 Task: Create an HTML button that triggers an alert when clicked.
Action: Mouse moved to (145, 54)
Screenshot: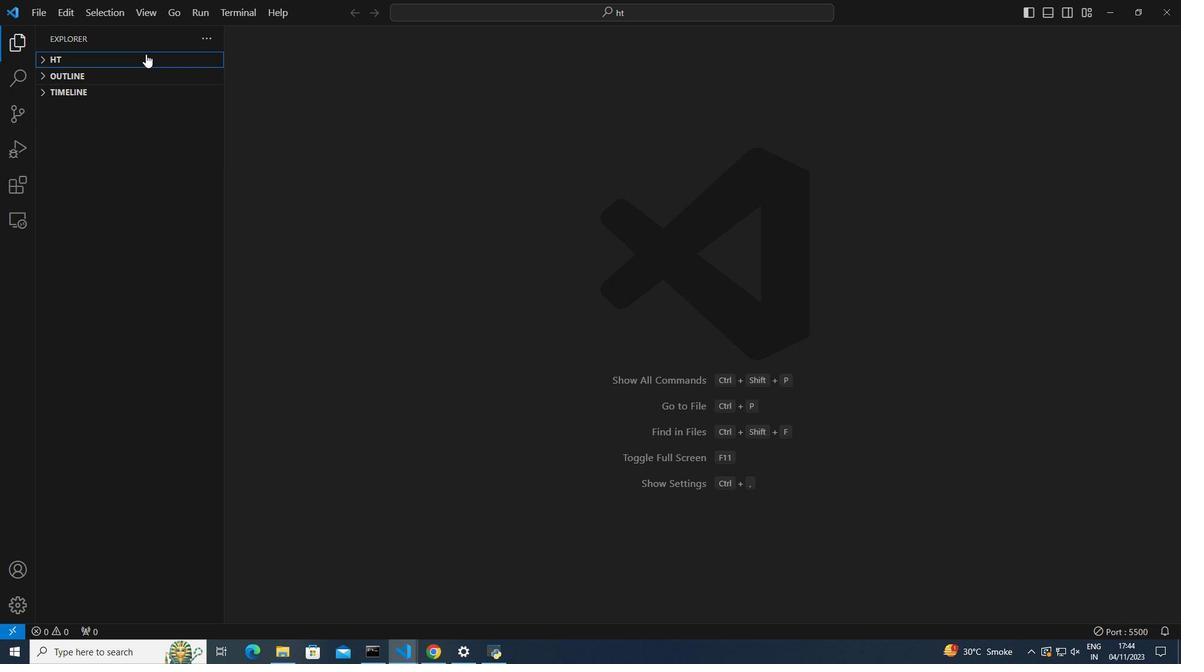 
Action: Mouse pressed left at (145, 54)
Screenshot: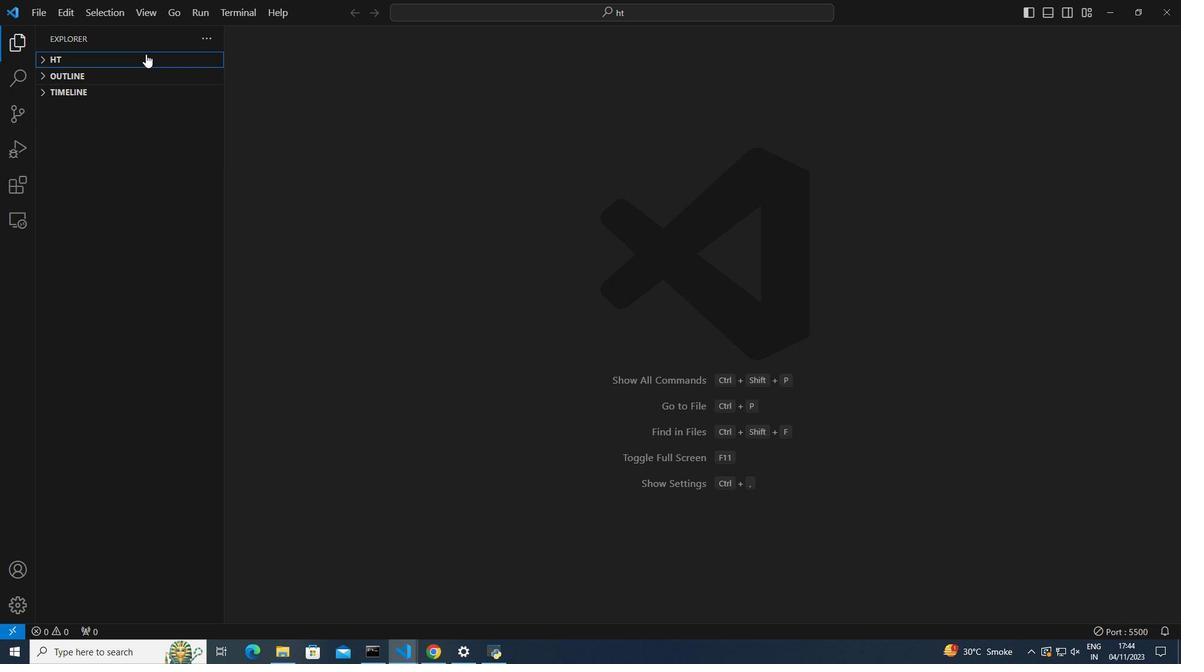 
Action: Mouse moved to (161, 57)
Screenshot: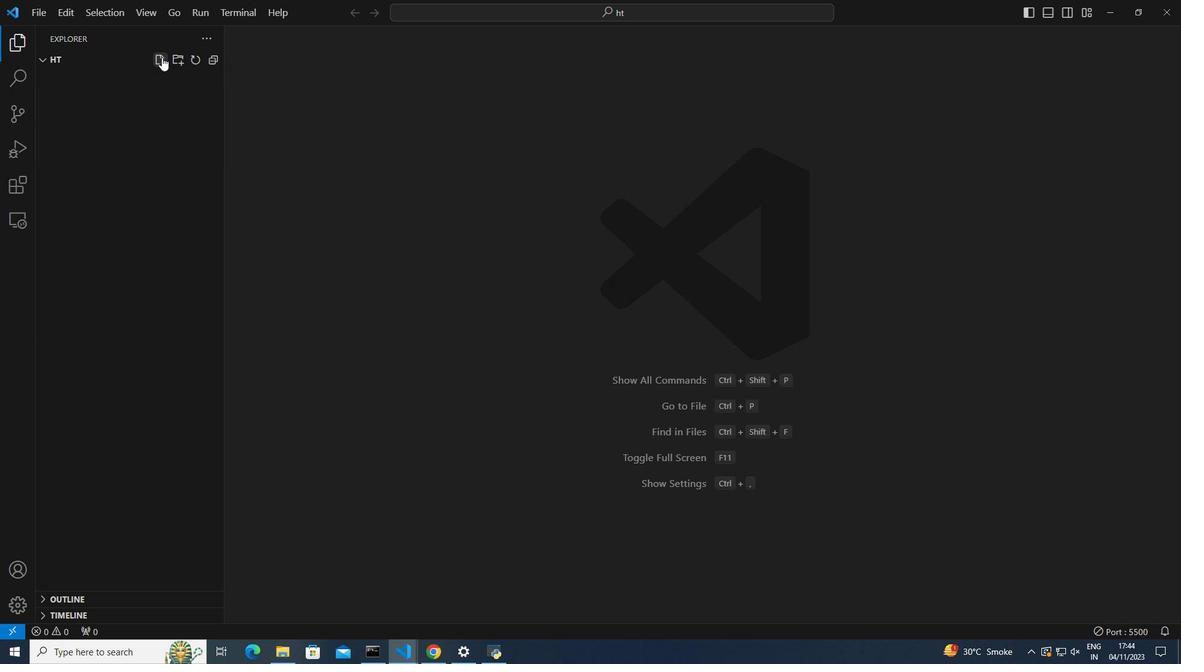 
Action: Mouse pressed left at (161, 57)
Screenshot: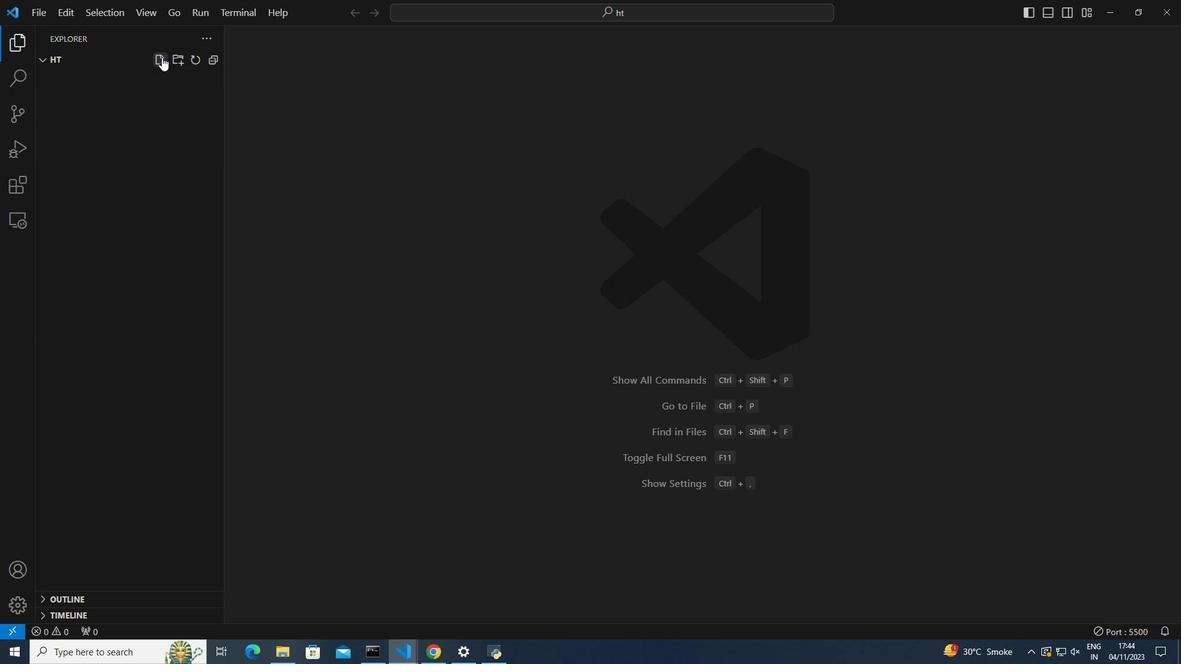 
Action: Mouse moved to (161, 58)
Screenshot: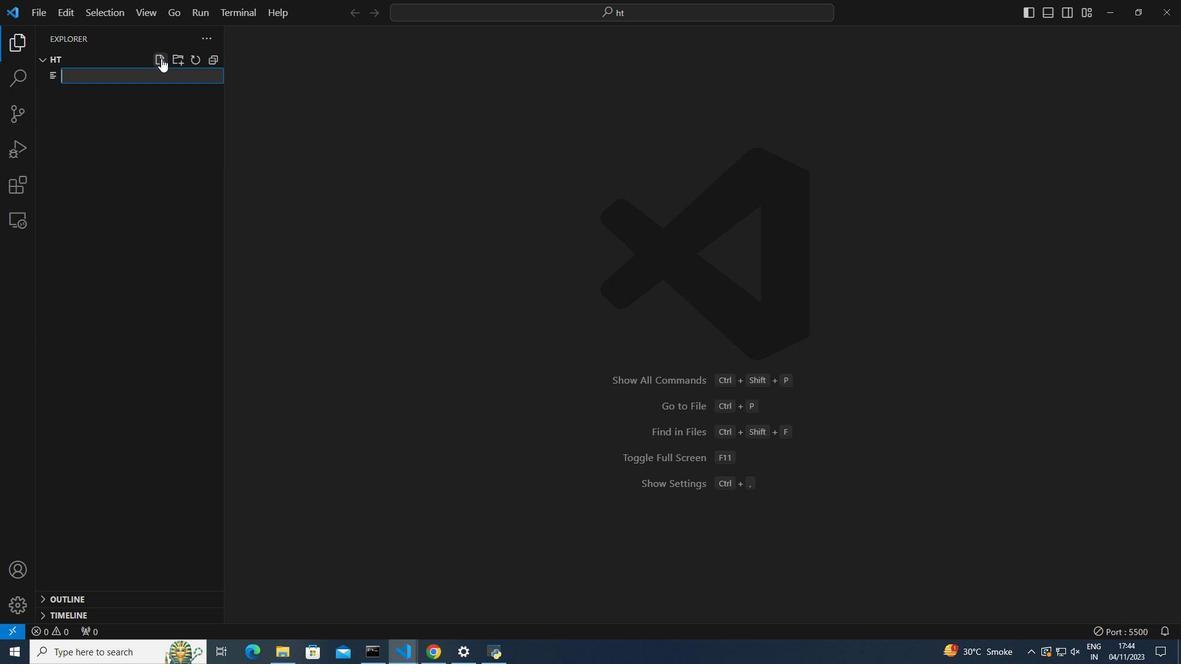 
Action: Key pressed index.html<Key.enter><Key.shift>!<Key.enter>
Screenshot: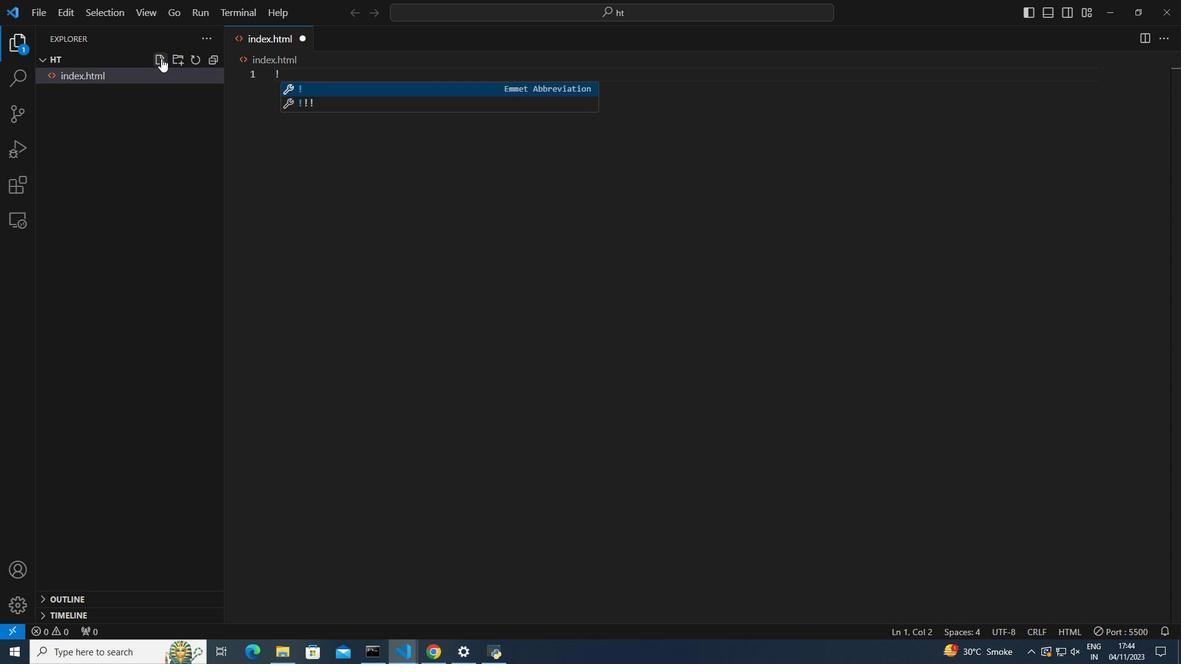 
Action: Mouse moved to (382, 143)
Screenshot: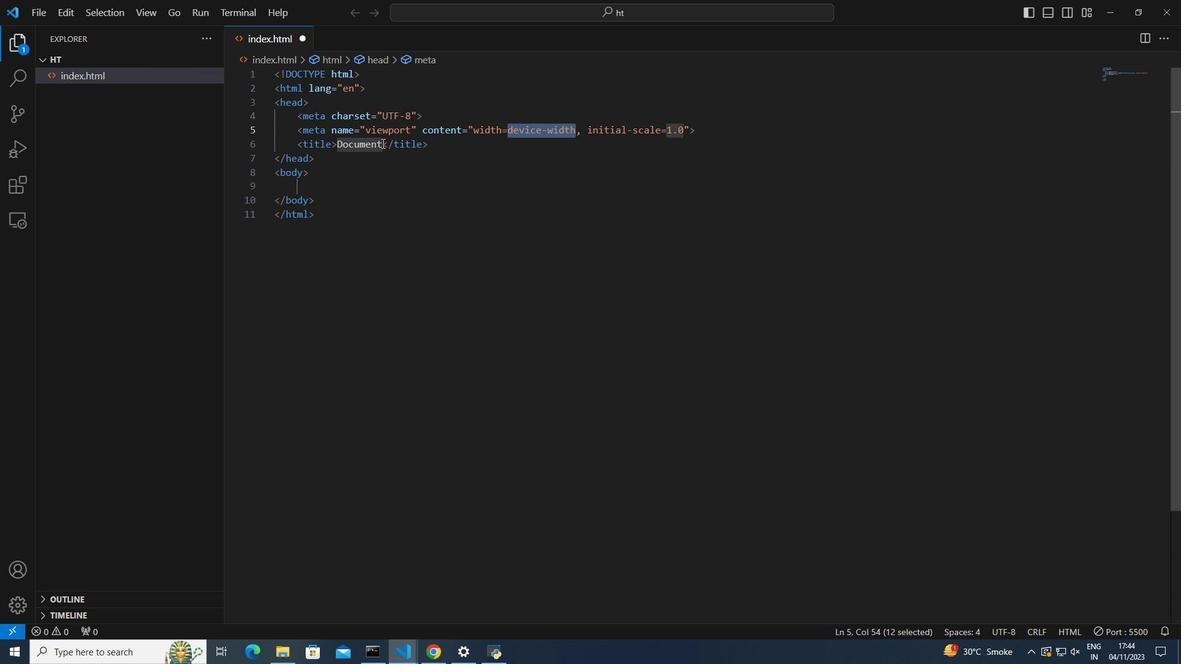 
Action: Mouse pressed left at (382, 143)
Screenshot: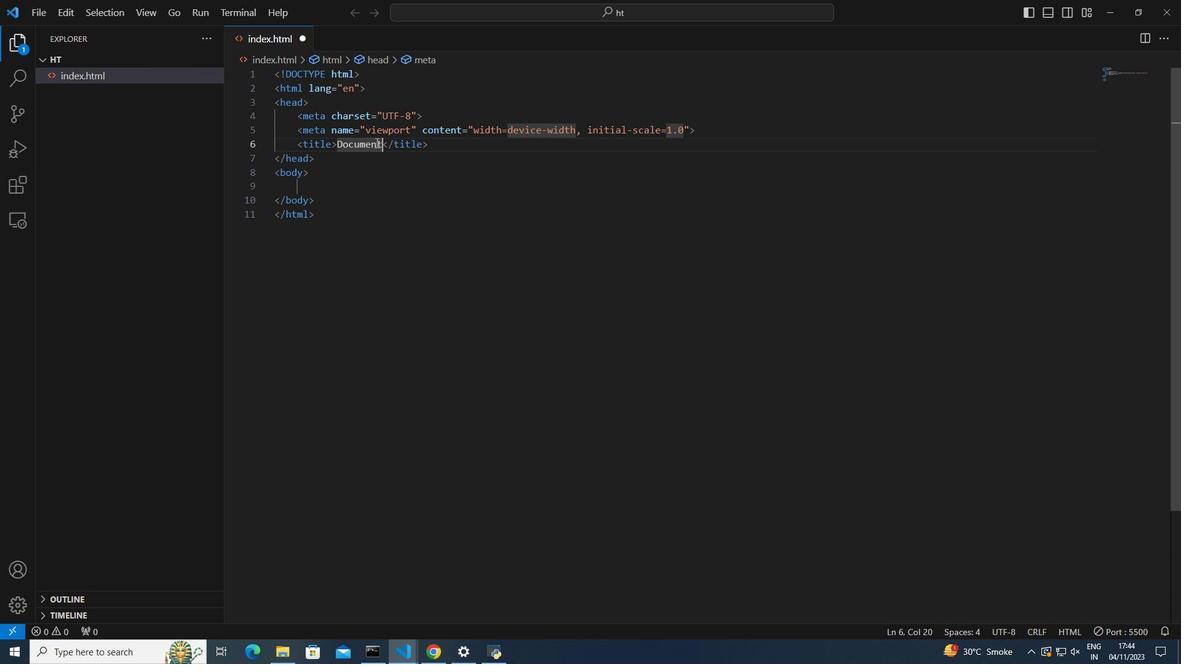 
Action: Mouse moved to (412, 202)
Screenshot: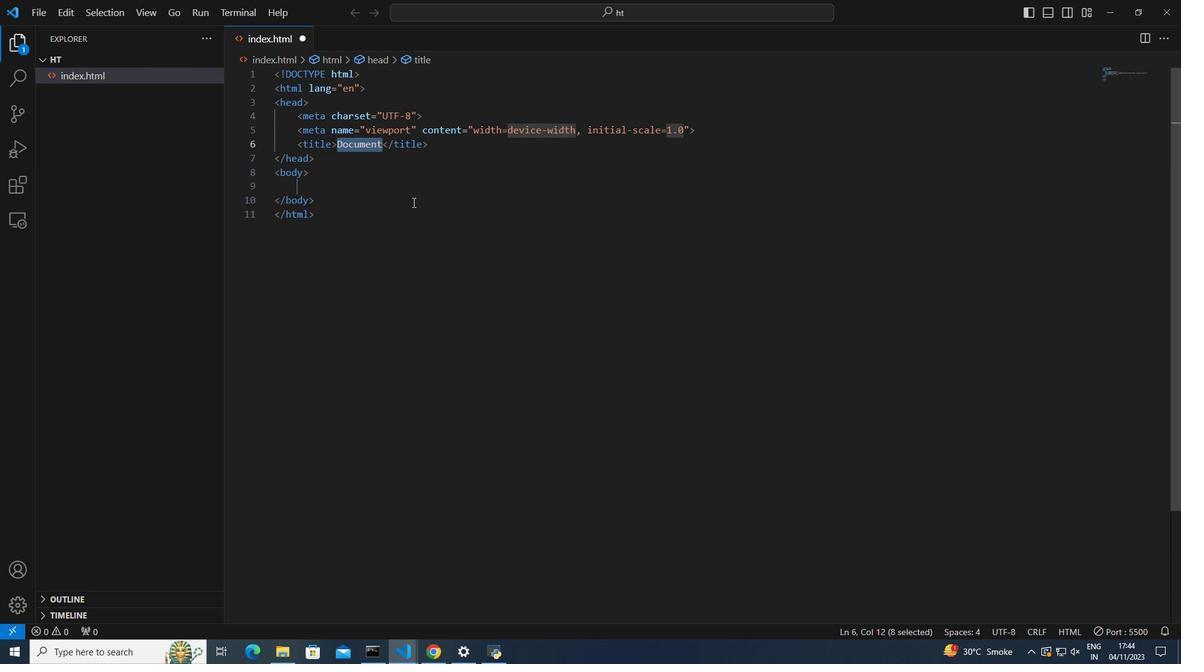 
Action: Key pressed <Key.shift>Alert<Key.space><Key.shift>Butt<Key.enter><Key.right><Key.right><Key.right><Key.right><Key.right><Key.right><Key.right><Key.right><Key.right><Key.backspace><Key.backspace><Key.backspace><Key.backspace><Key.backspace><Key.backspace><Key.backspace><Key.backspace><Key.backspace><Key.backspace><Key.backspace><Key.backspace><Key.backspace><Key.backspace><Key.backspace><Key.backspace><Key.backspace><Key.shift>Button<Key.right><Key.right><Key.right><Key.right><Key.right><Key.down><Key.down><Key.down><Key.shift_r><buttp<Key.backspace>o<Key.enter><Key.space>onclick=show<Key.shift>Alert<Key.shift_r>(<Key.right><Key.right><Key.shift_r>><Key.shift>Click<Key.space><Key.shift>Me<Key.right><Key.right><Key.right><Key.right><Key.right><Key.right><Key.right><Key.right><Key.right><Key.enter><Key.enter><Key.shift_r><script<Key.shift_r>><Key.enter>function<Key.space>sho<Key.enter><Key.shift_r>(<Key.right><Key.shift_r>{<Key.enter>alert<Key.shift_r>('<Key.shift>Button<Key.space>clicked<Key.right><Key.right>;ctrl+S
Screenshot: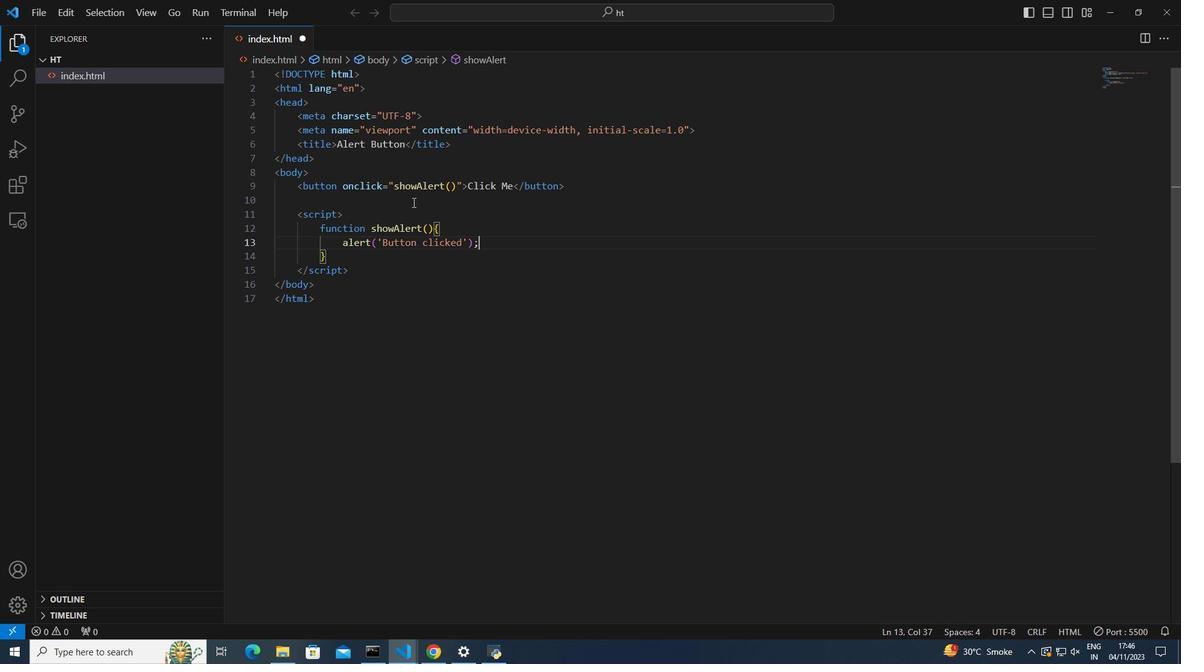 
Action: Mouse moved to (1122, 628)
Screenshot: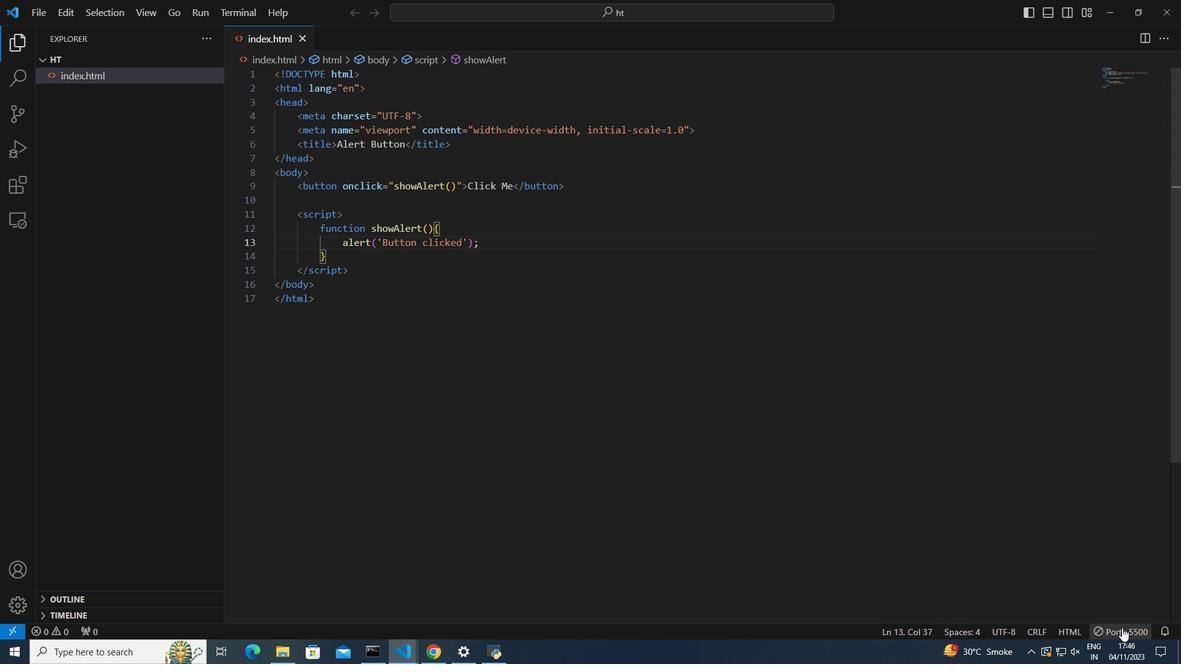 
Action: Mouse pressed left at (1122, 628)
Screenshot: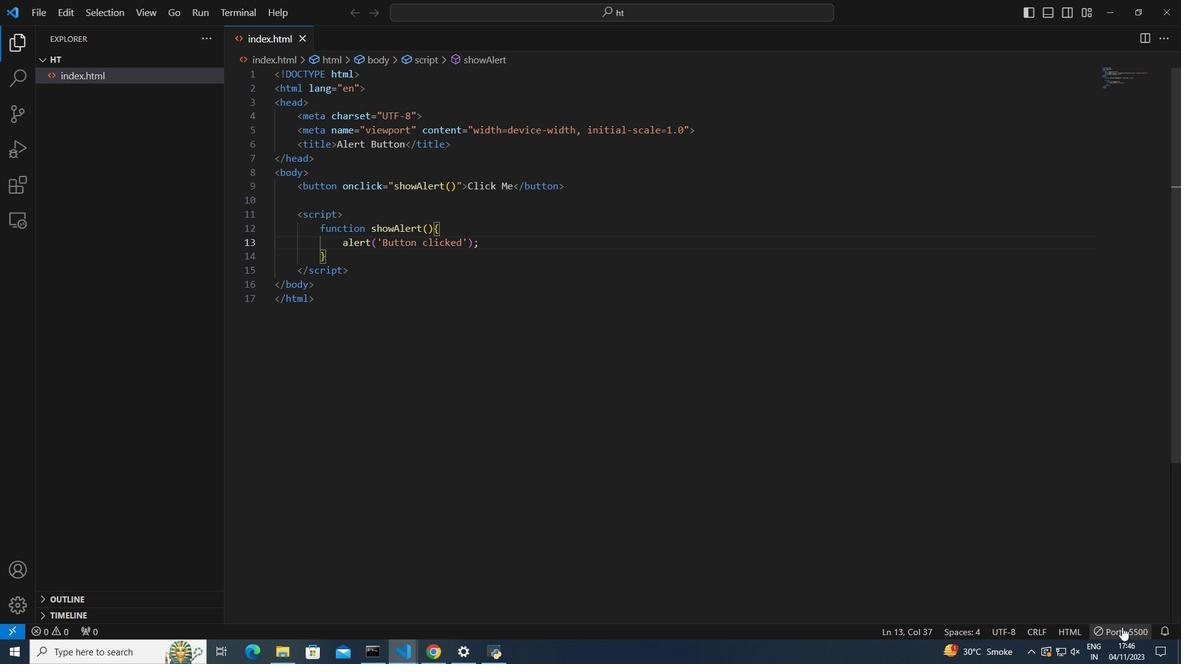 
Action: Mouse moved to (1127, 628)
Screenshot: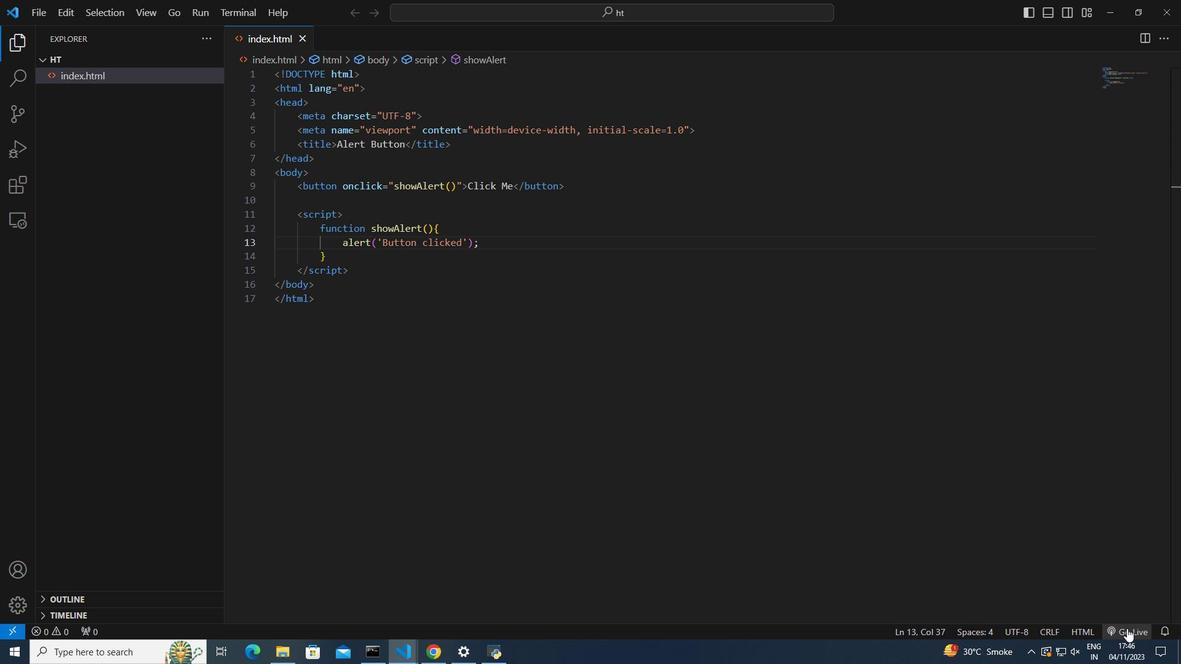 
Action: Mouse pressed left at (1127, 628)
Screenshot: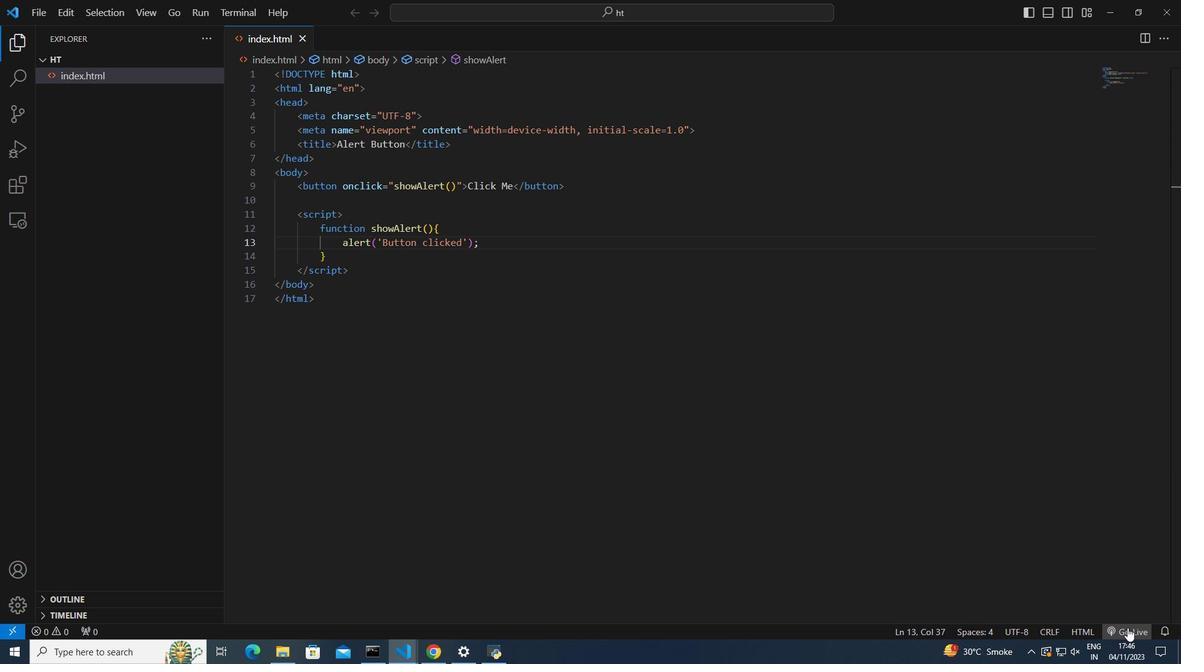 
Action: Mouse moved to (31, 53)
Screenshot: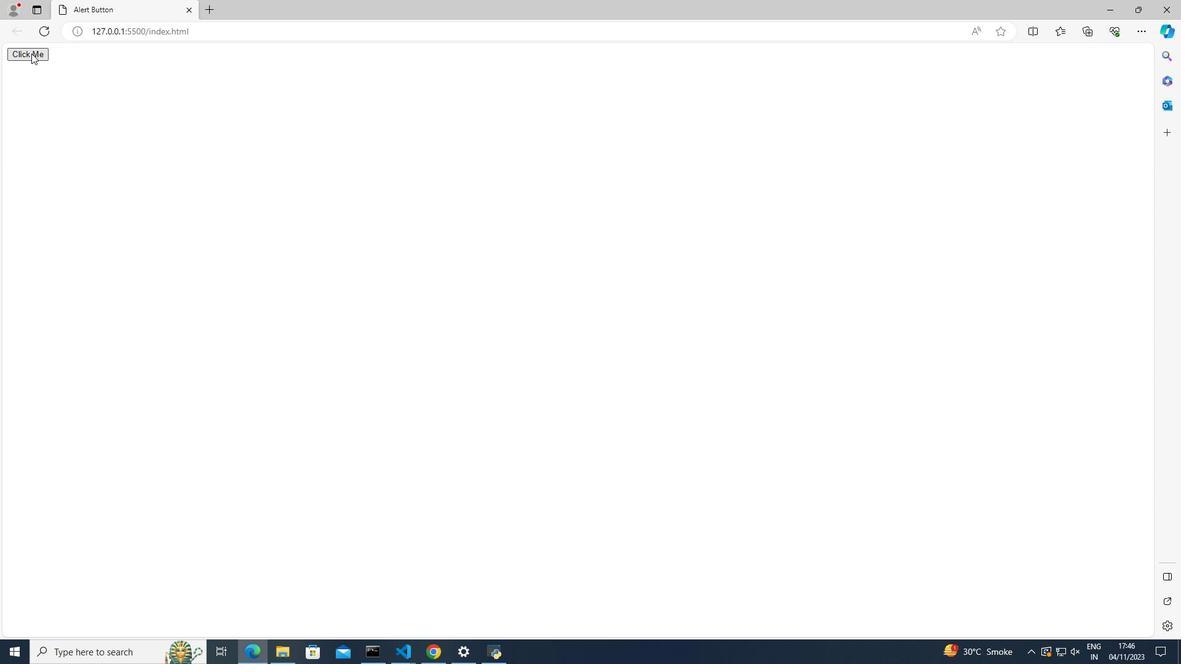 
Action: Mouse pressed left at (31, 53)
Screenshot: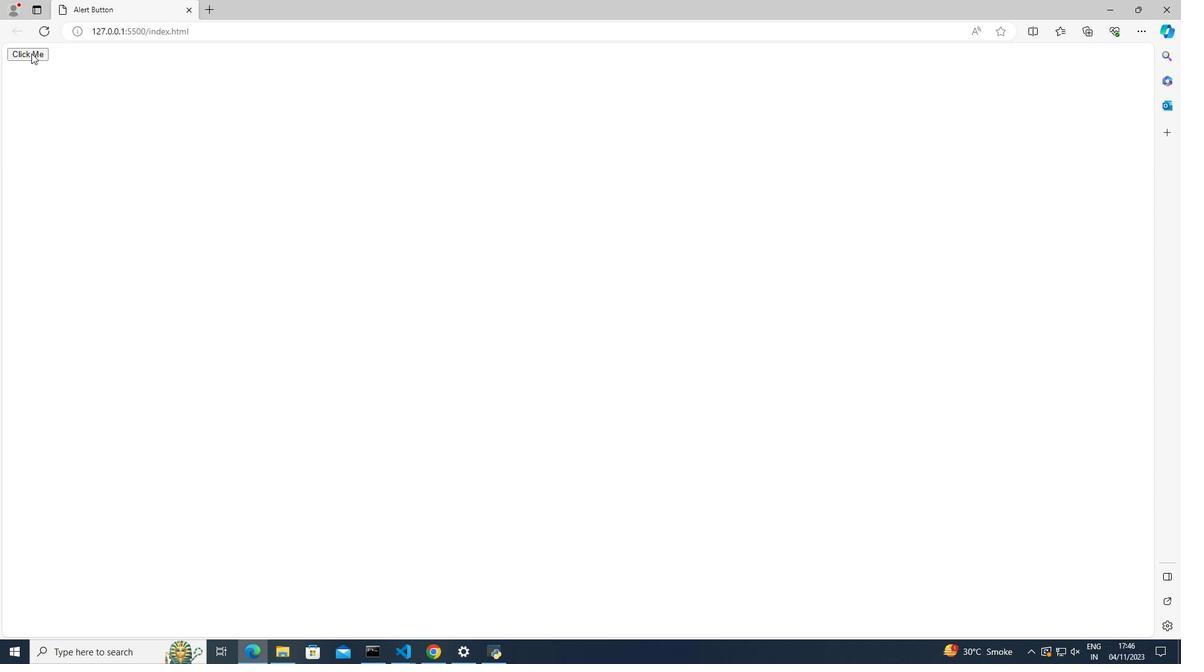 
Action: Mouse moved to (682, 96)
Screenshot: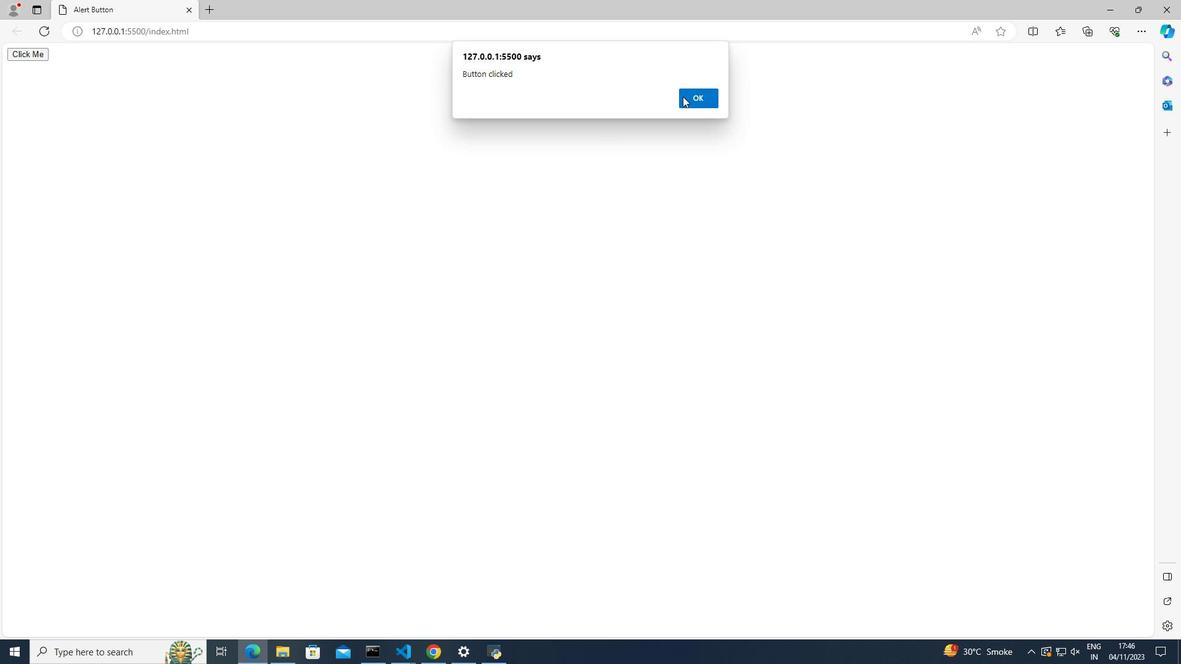 
Action: Mouse pressed left at (682, 96)
Screenshot: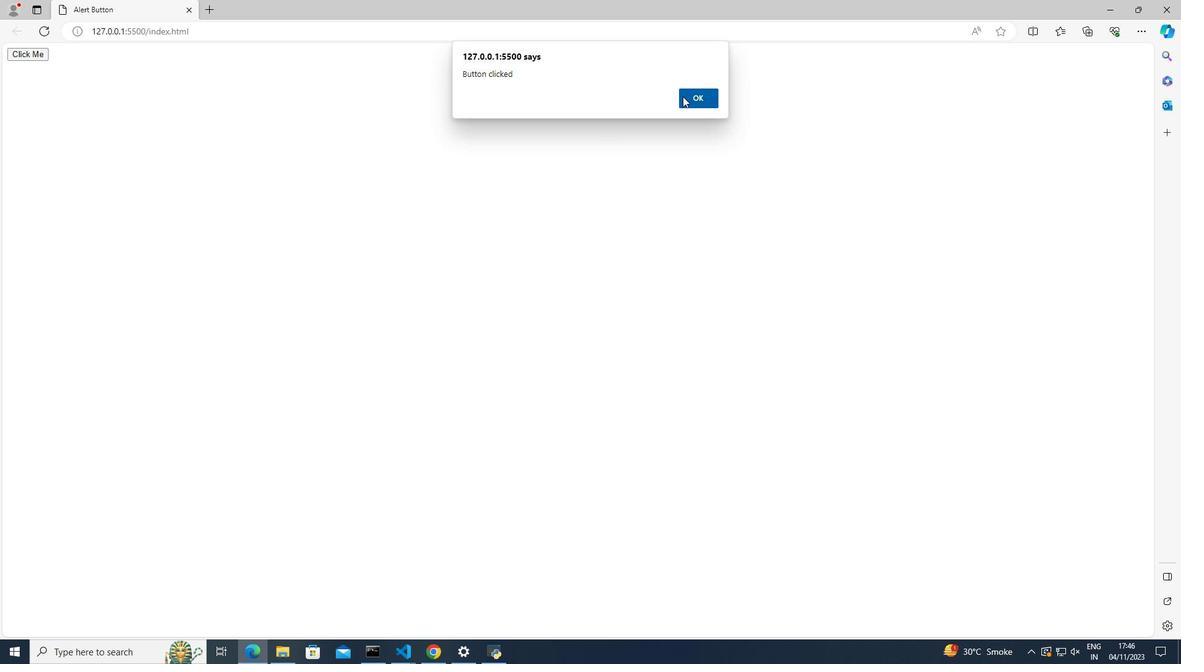 
Action: Mouse moved to (580, 175)
Screenshot: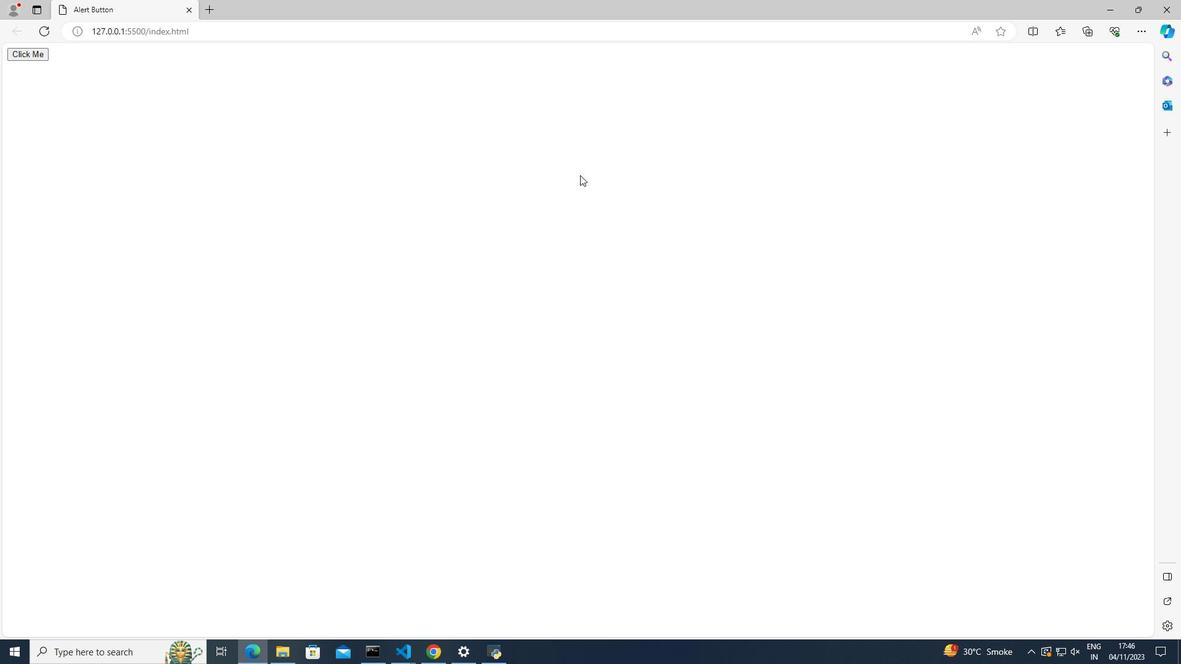 
